 Task: Select the Central Africa Time as time zone for the schedule.
Action: Mouse moved to (67, 168)
Screenshot: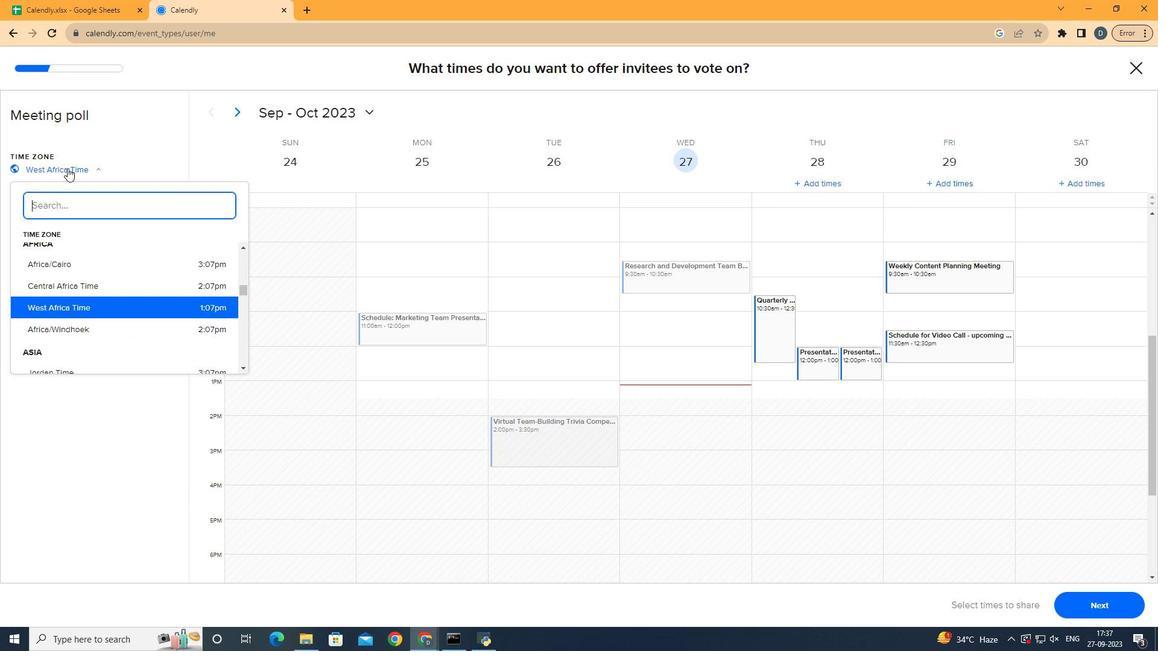 
Action: Mouse pressed left at (67, 168)
Screenshot: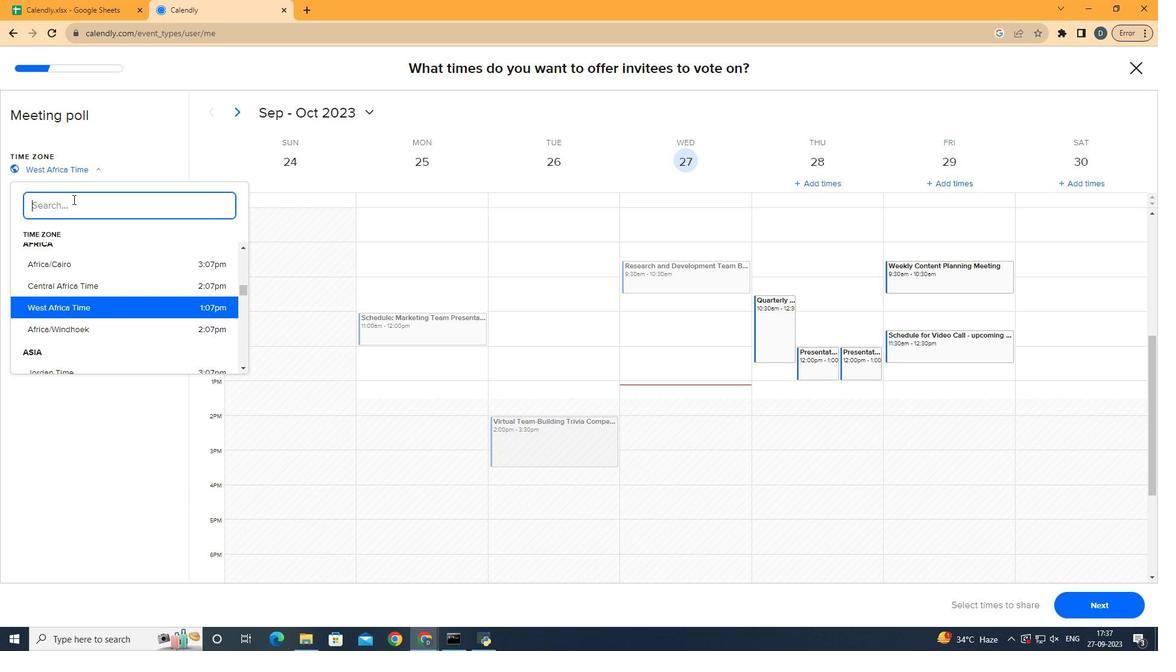 
Action: Mouse moved to (94, 287)
Screenshot: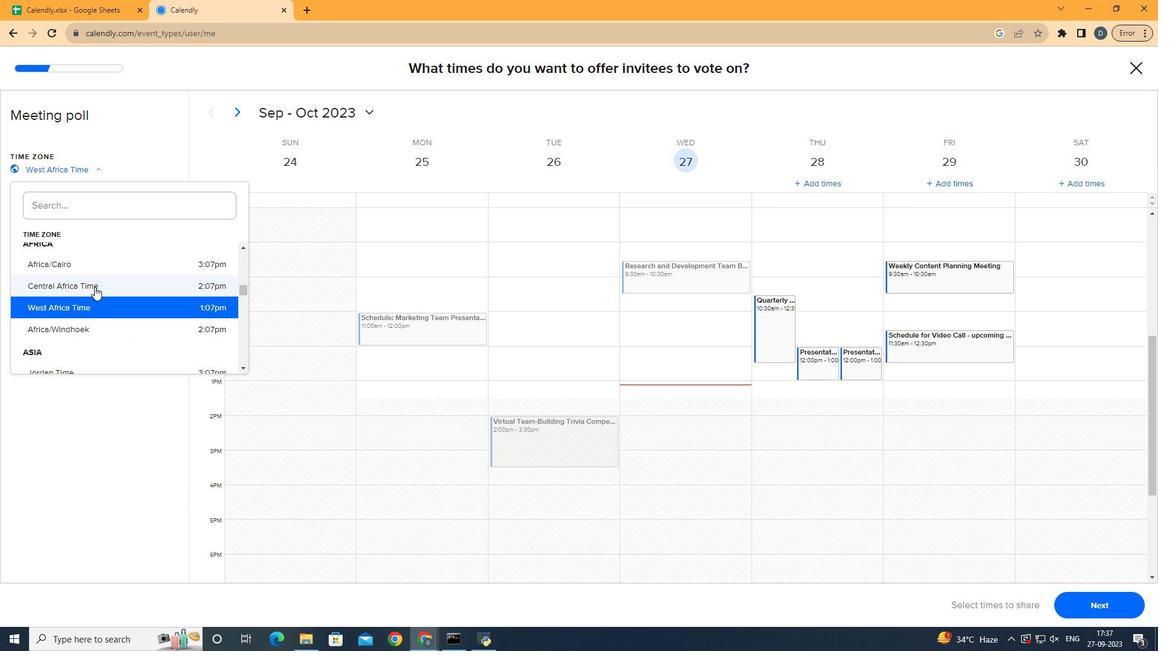 
Action: Mouse pressed left at (94, 287)
Screenshot: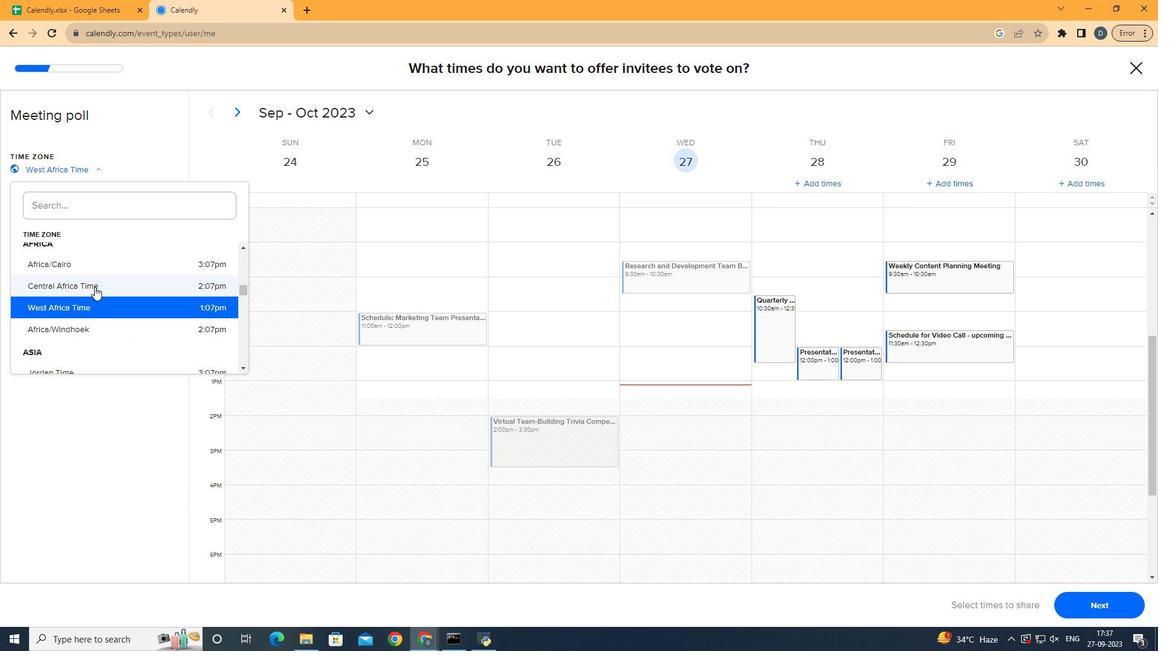 
Action: Mouse moved to (101, 461)
Screenshot: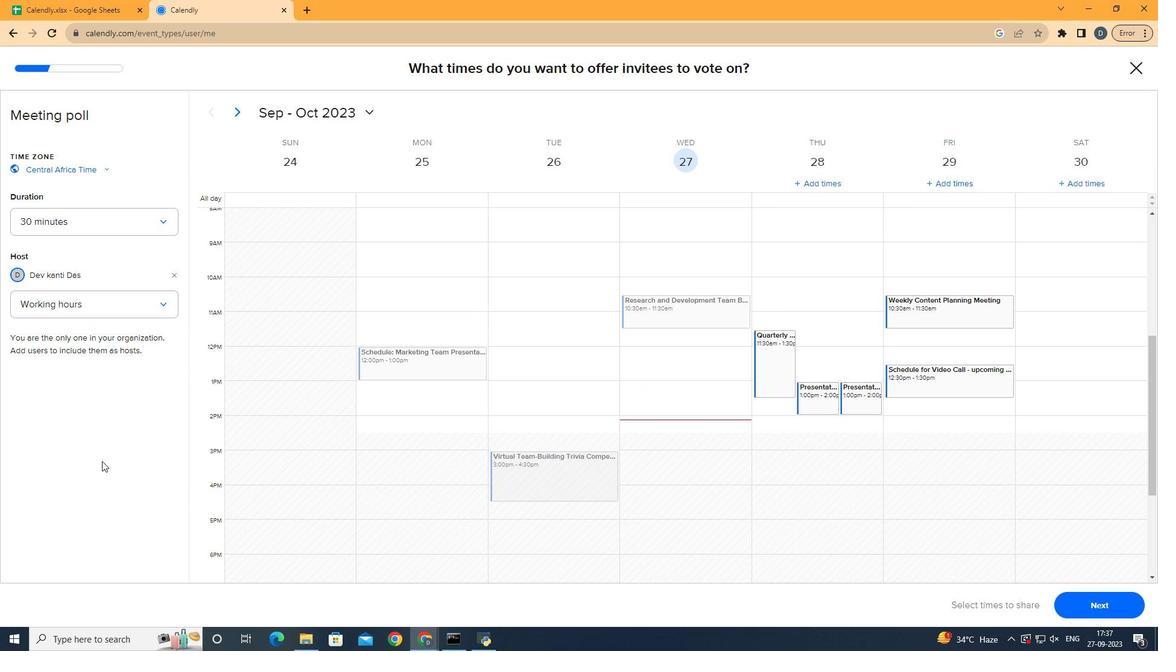 
